 Task: Create a section Acceleration Adventure and in the section, add a milestone Security Enhancements in the project ZoomTech.
Action: Mouse moved to (43, 370)
Screenshot: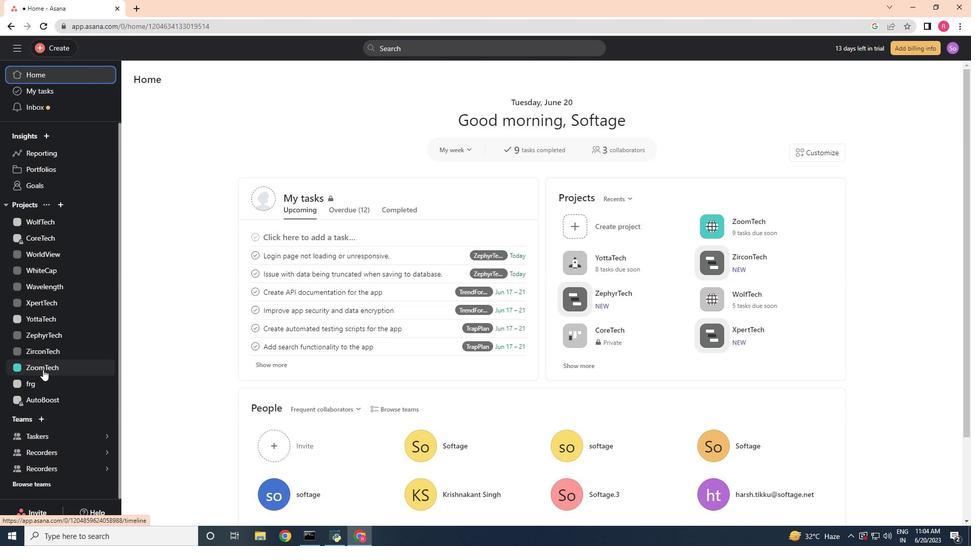 
Action: Mouse pressed left at (43, 370)
Screenshot: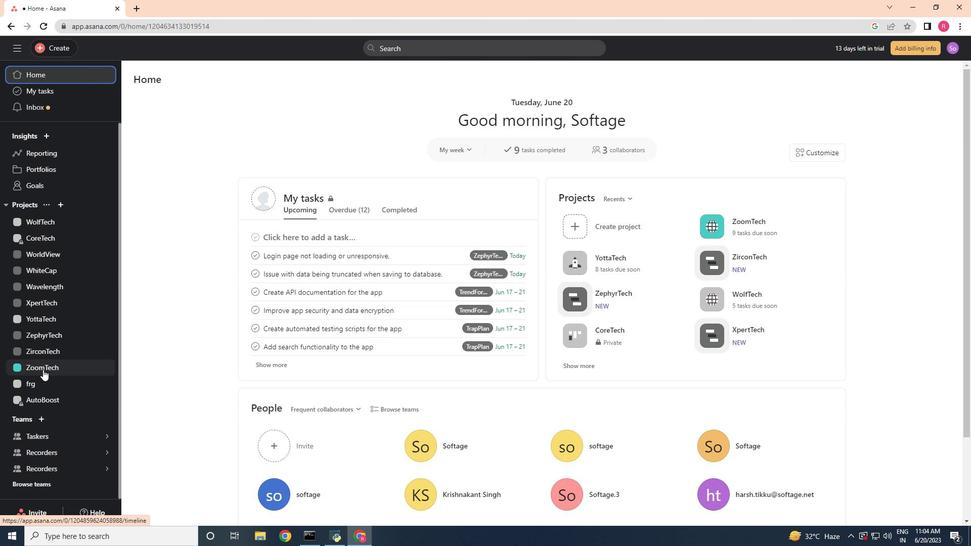 
Action: Mouse moved to (275, 396)
Screenshot: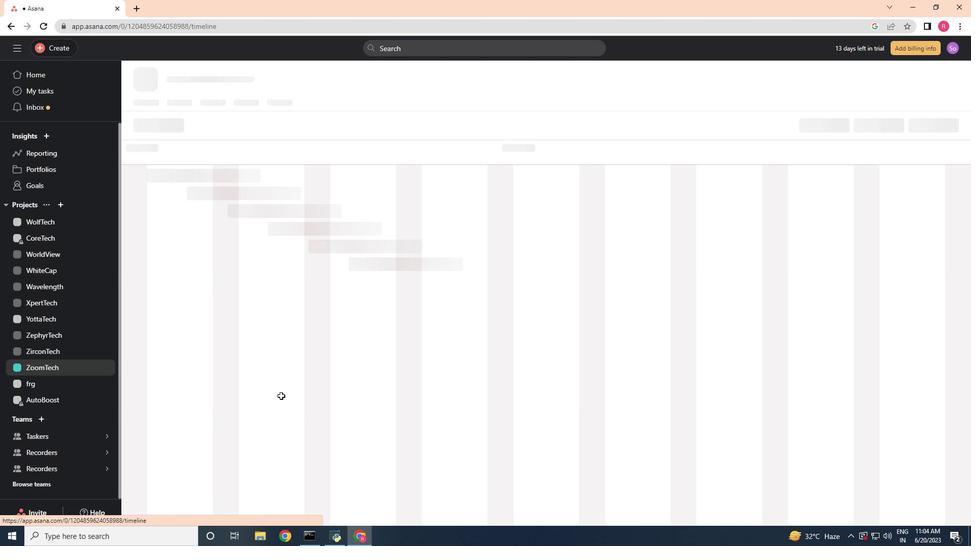 
Action: Mouse scrolled (275, 395) with delta (0, 0)
Screenshot: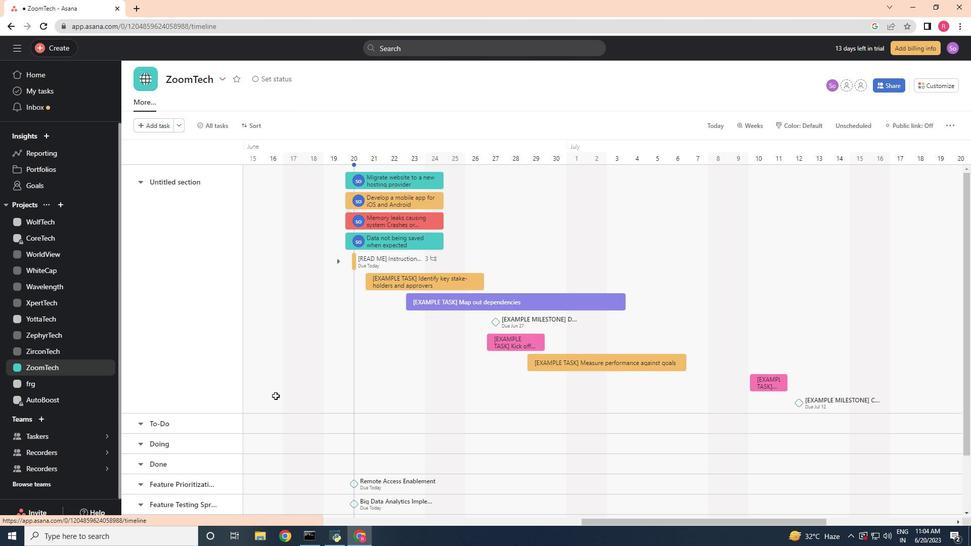 
Action: Mouse moved to (274, 396)
Screenshot: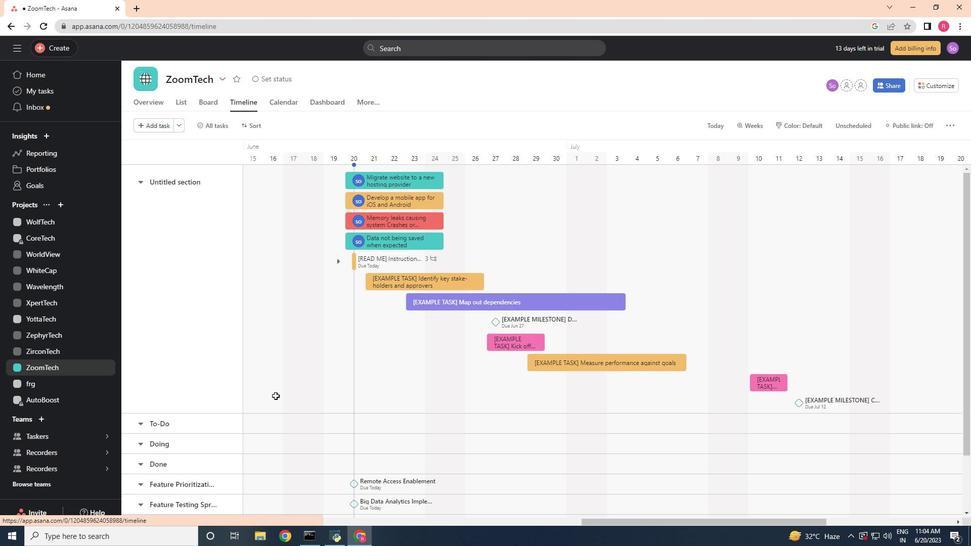 
Action: Mouse scrolled (274, 395) with delta (0, 0)
Screenshot: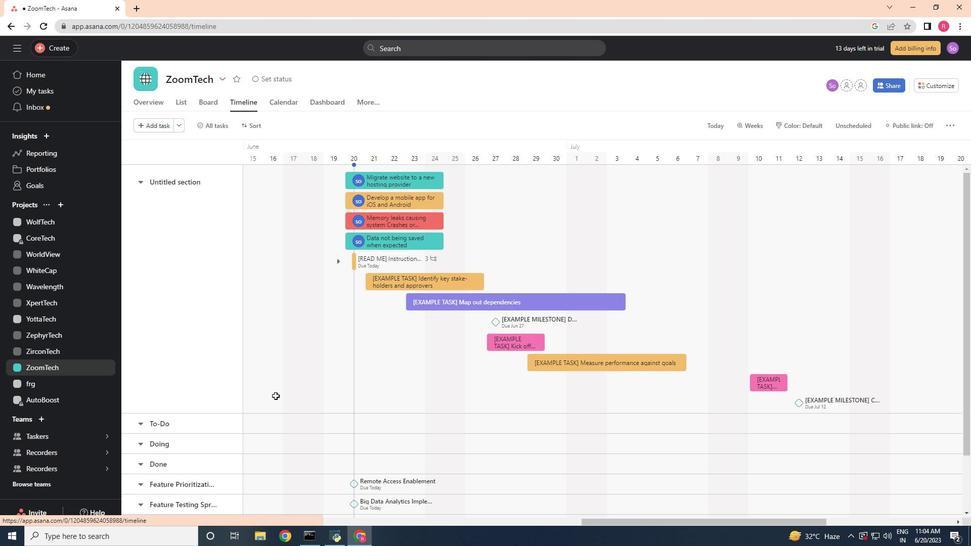 
Action: Mouse moved to (274, 396)
Screenshot: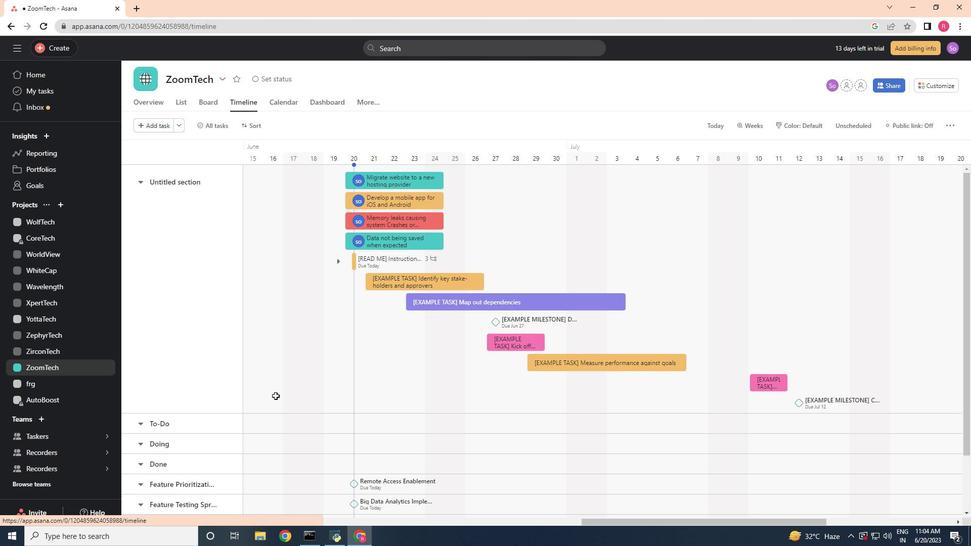 
Action: Mouse scrolled (274, 396) with delta (0, 0)
Screenshot: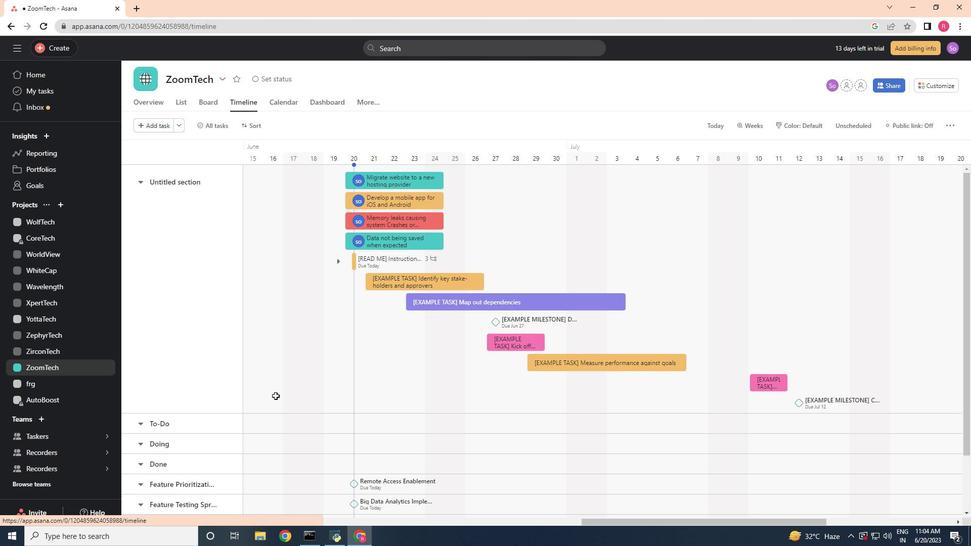 
Action: Mouse scrolled (274, 396) with delta (0, 0)
Screenshot: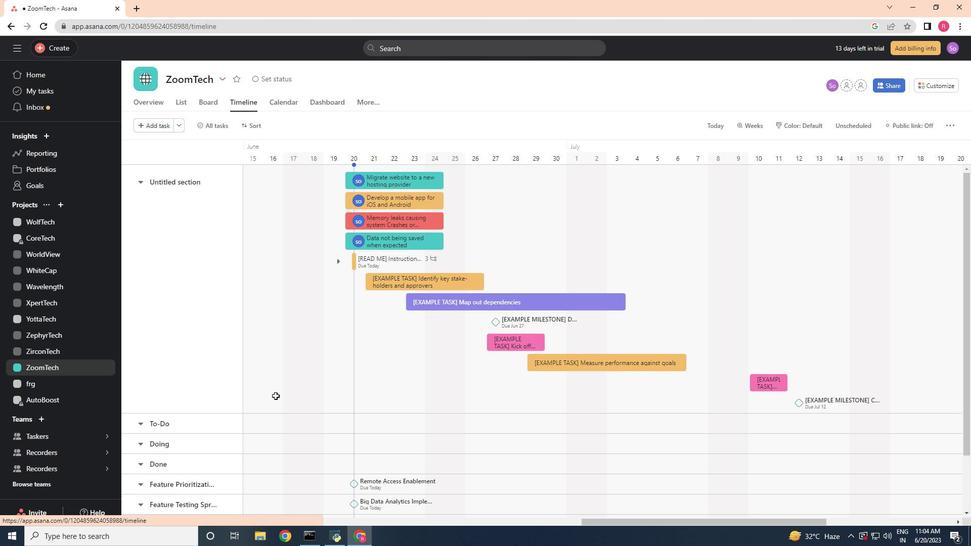 
Action: Mouse moved to (273, 397)
Screenshot: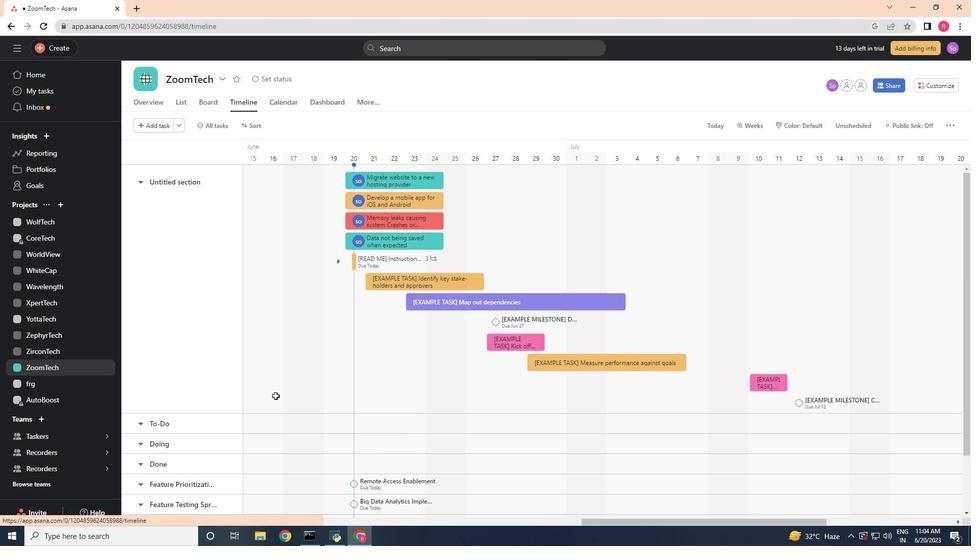 
Action: Mouse scrolled (273, 396) with delta (0, 0)
Screenshot: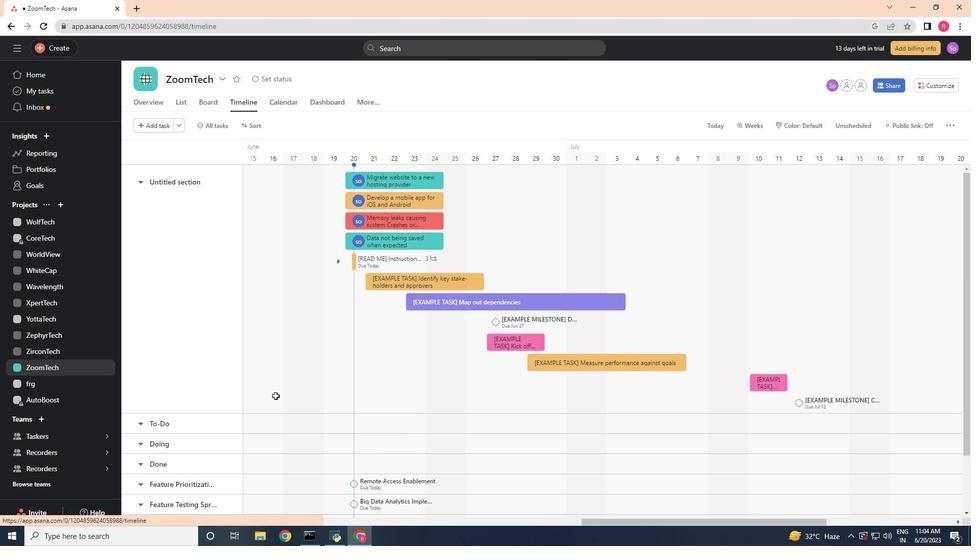 
Action: Mouse moved to (273, 397)
Screenshot: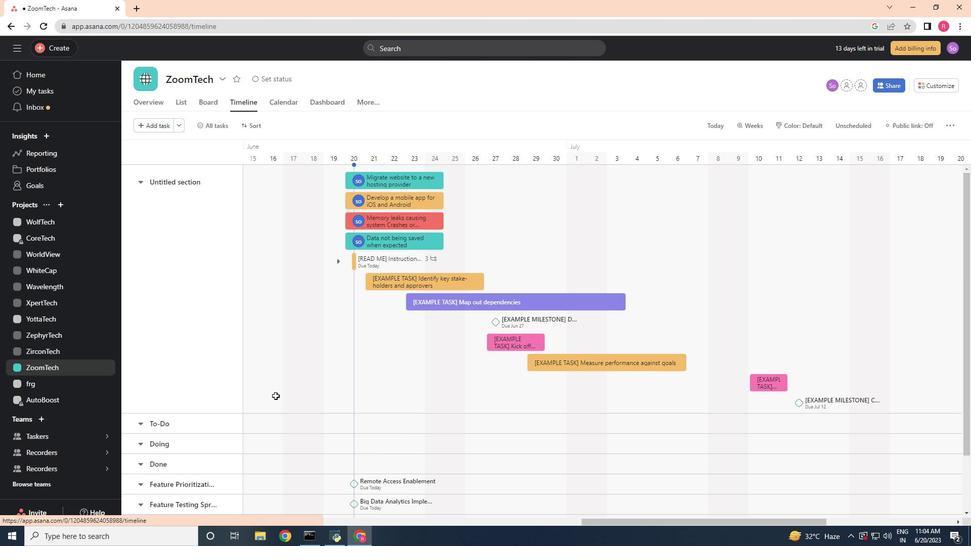 
Action: Mouse scrolled (273, 396) with delta (0, 0)
Screenshot: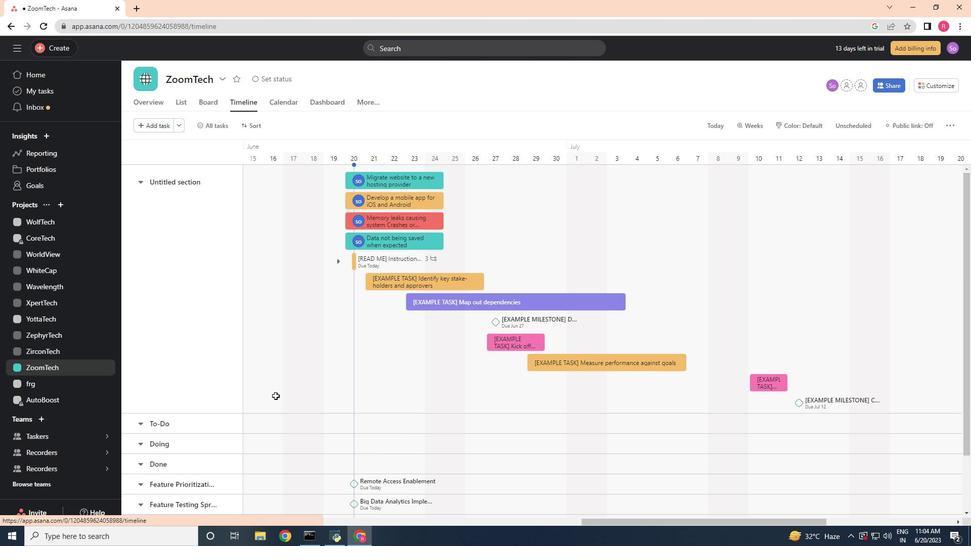 
Action: Mouse moved to (224, 504)
Screenshot: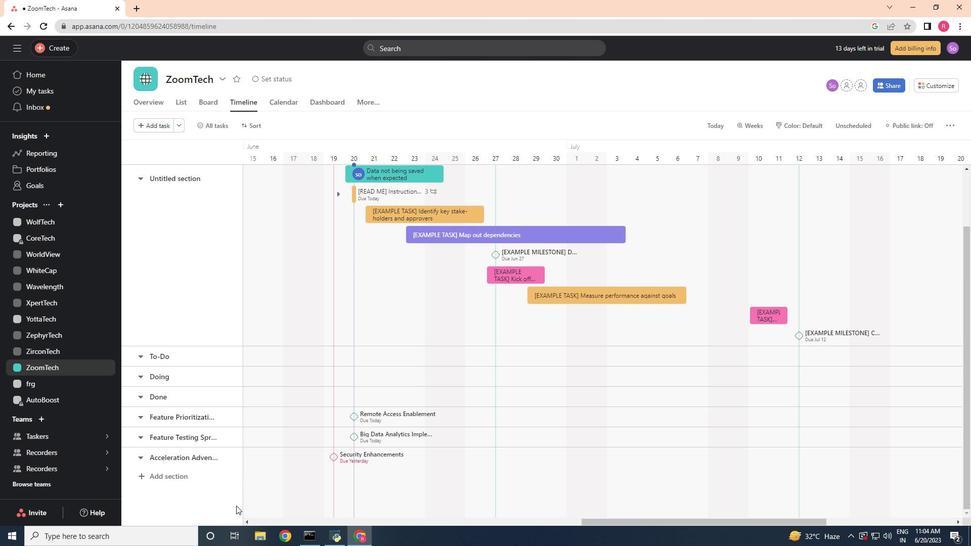 
Action: Mouse scrolled (224, 503) with delta (0, 0)
Screenshot: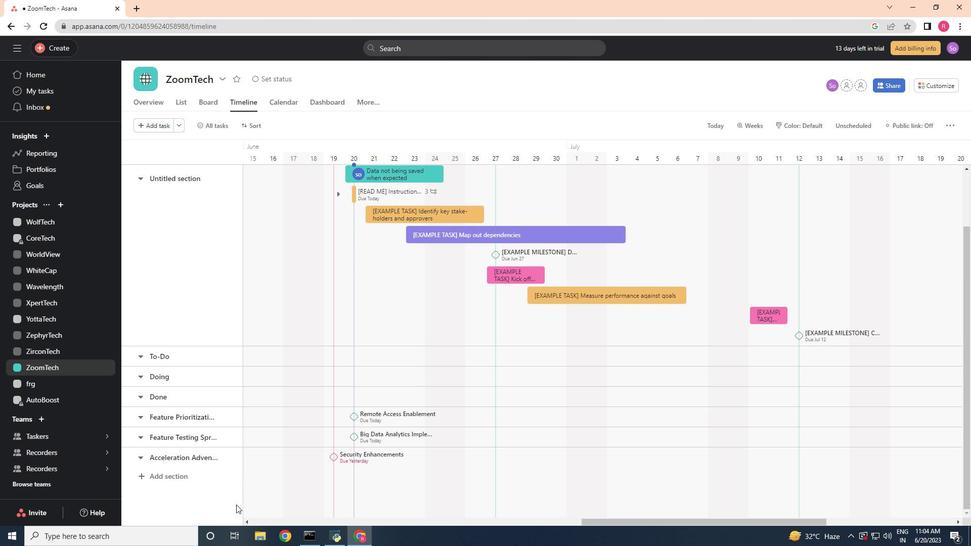 
Action: Mouse moved to (223, 504)
Screenshot: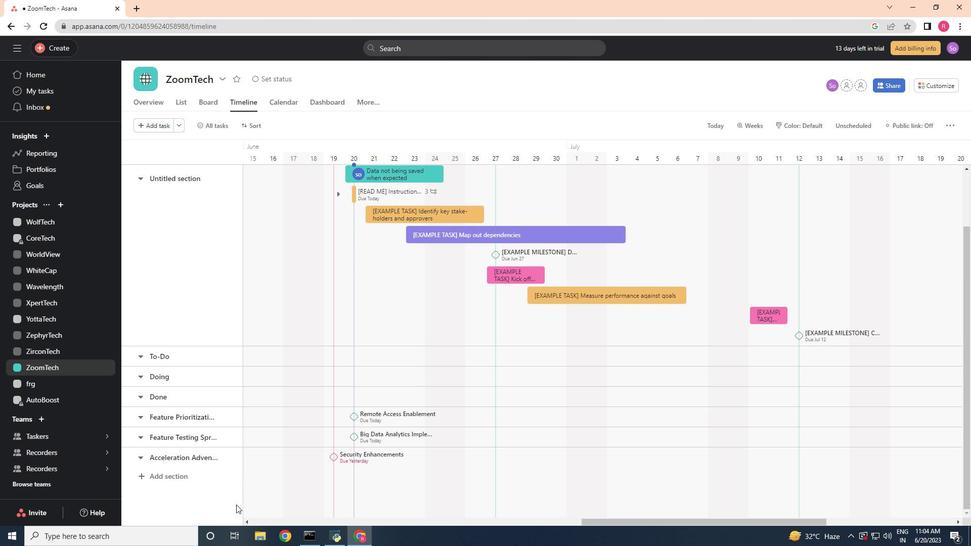 
Action: Mouse scrolled (223, 503) with delta (0, 0)
Screenshot: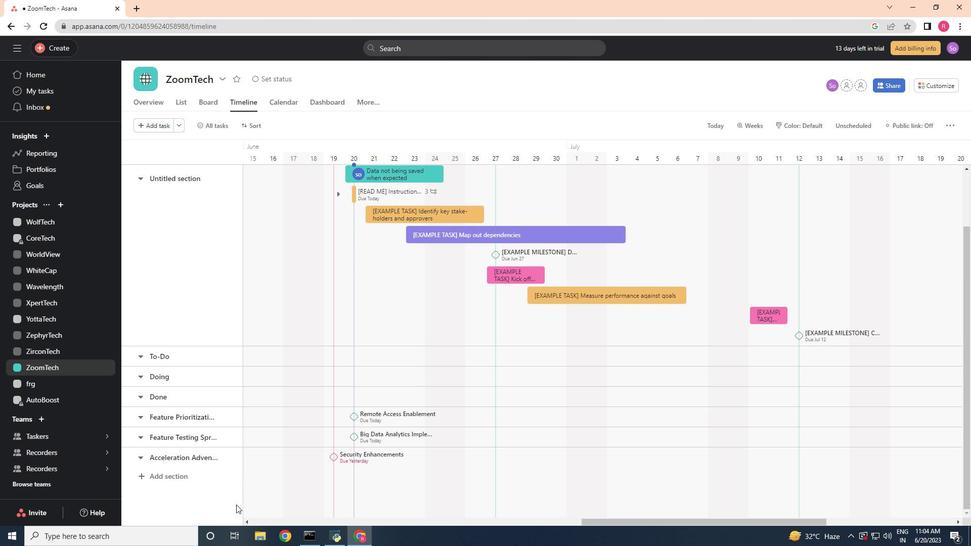 
Action: Mouse moved to (222, 504)
Screenshot: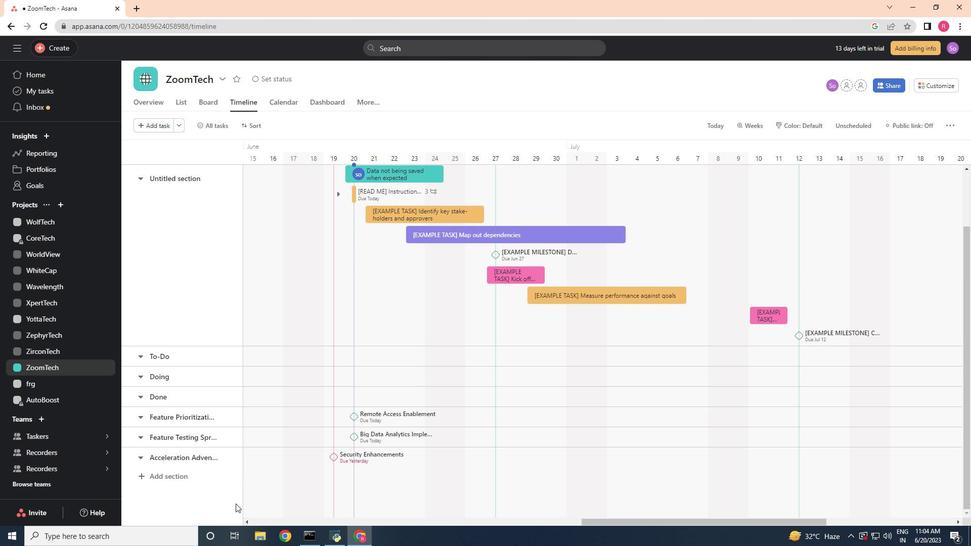 
Action: Mouse scrolled (222, 503) with delta (0, 0)
Screenshot: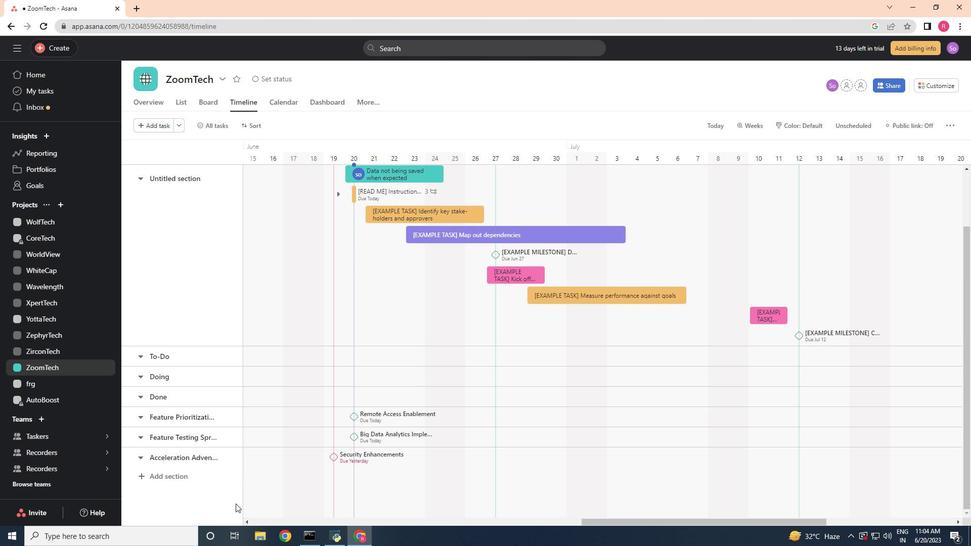 
Action: Mouse moved to (170, 477)
Screenshot: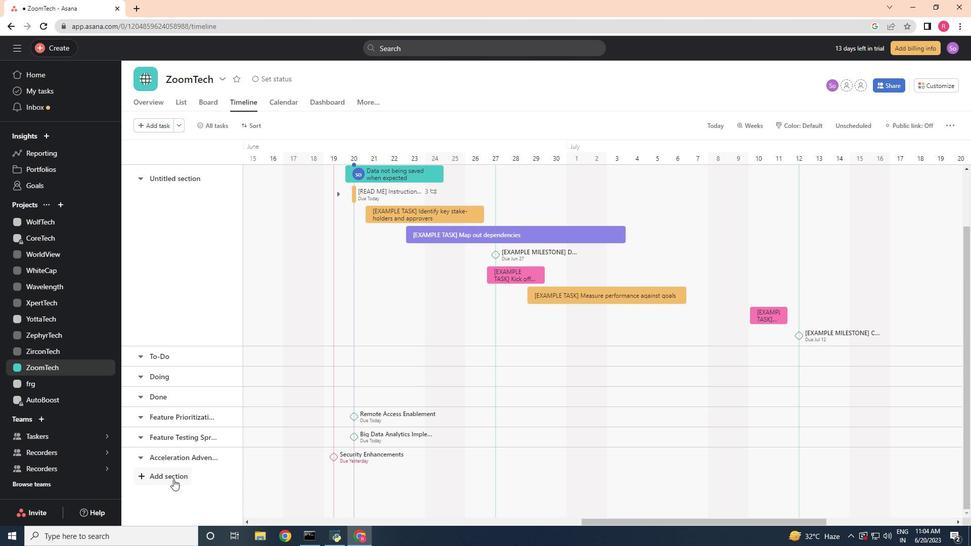 
Action: Mouse pressed left at (170, 477)
Screenshot: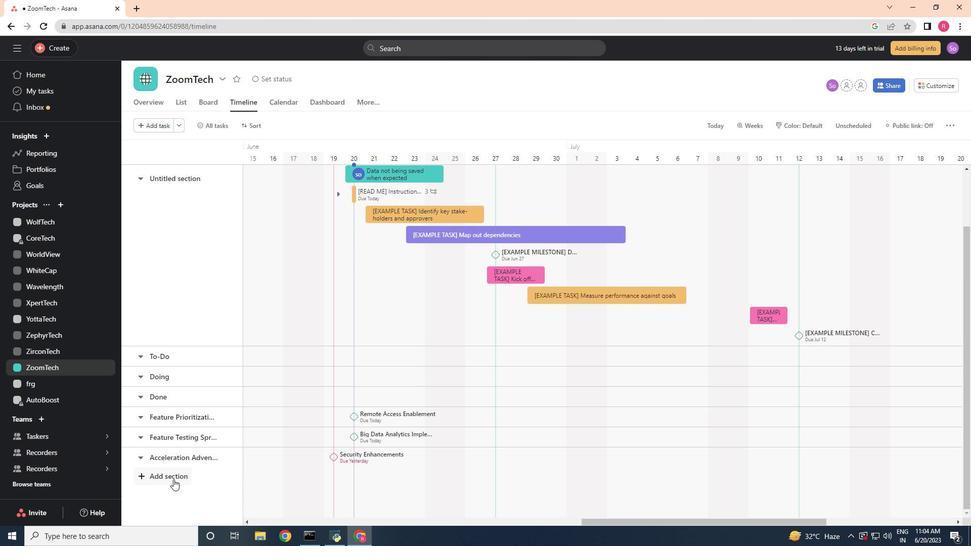
Action: Key pressed <Key.shift><Key.shift><Key.shift><Key.shift><Key.shift><Key.shift><Key.shift><Key.shift><Key.shift><Key.shift><Key.shift><Key.shift><Key.shift><Key.shift><Key.shift><Key.shift><Key.shift><Key.shift>Acceleration<Key.space><Key.shift>Adventure
Screenshot: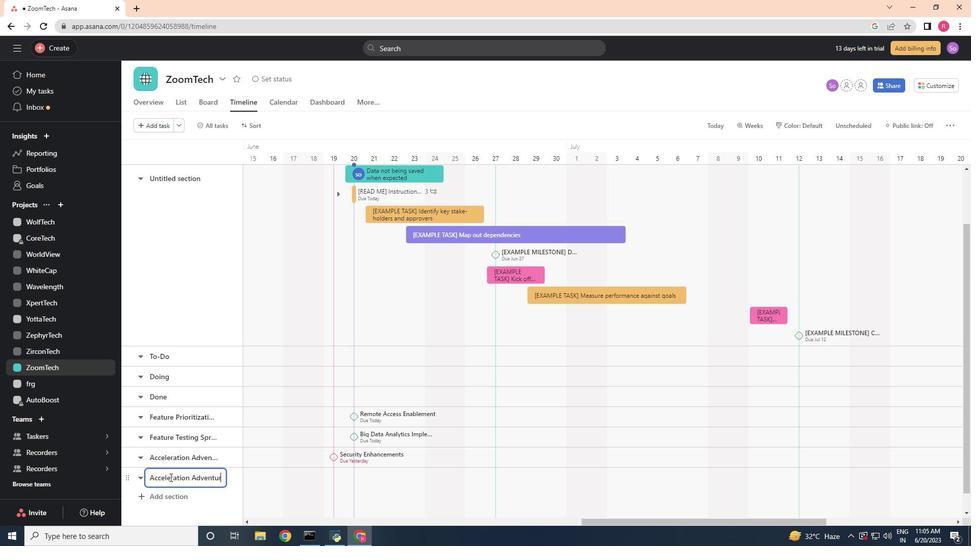 
Action: Mouse moved to (256, 477)
Screenshot: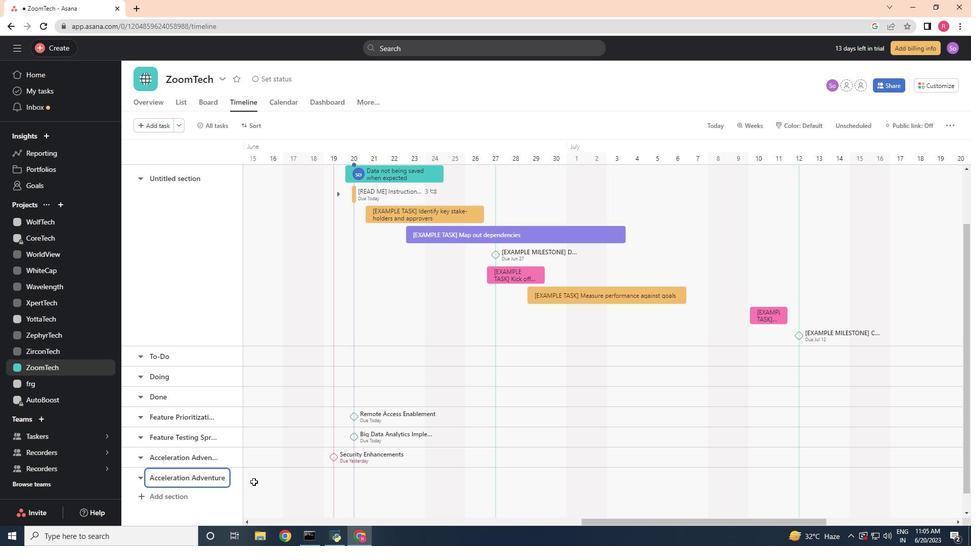 
Action: Mouse pressed left at (256, 477)
Screenshot: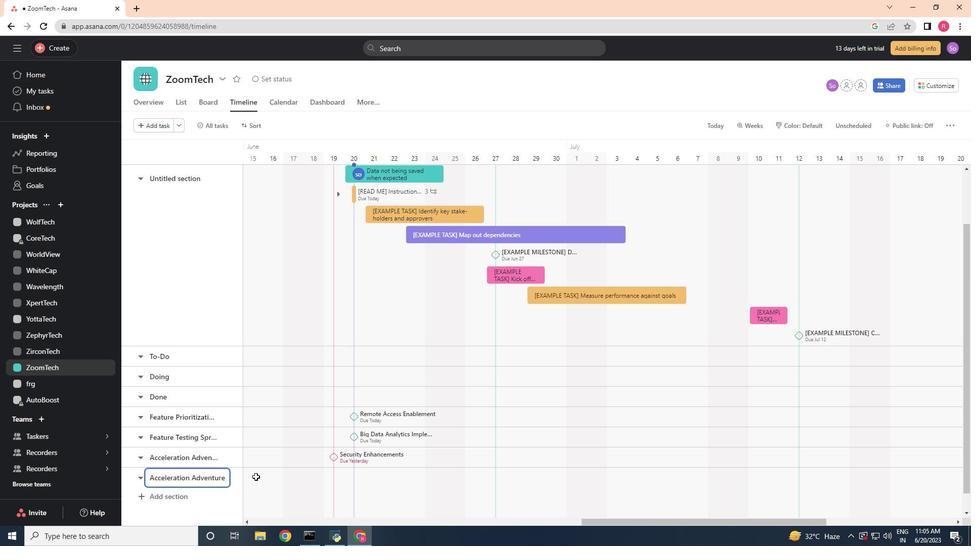 
Action: Key pressed <Key.shift>Security<Key.space><Key.shift>Enhancements
Screenshot: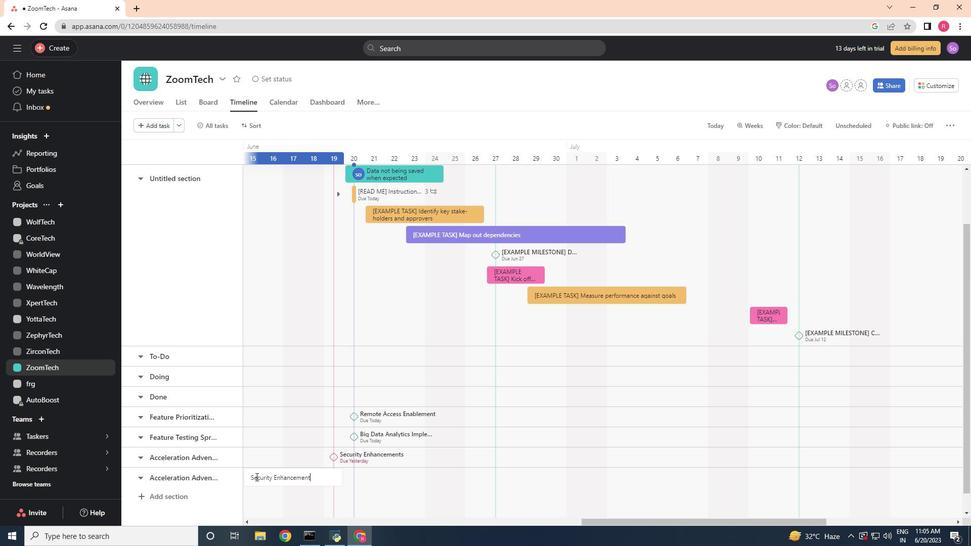 
Action: Mouse moved to (314, 475)
Screenshot: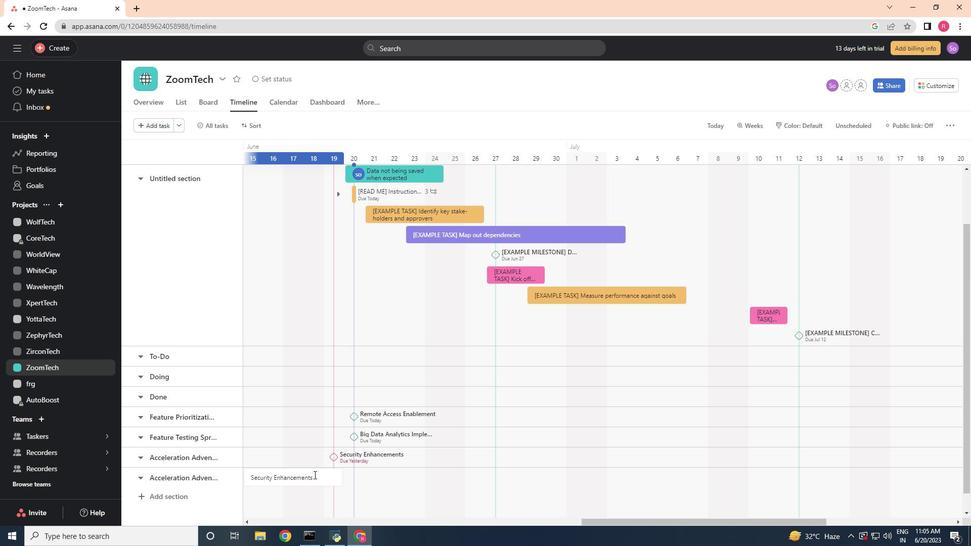 
Action: Mouse pressed right at (314, 475)
Screenshot: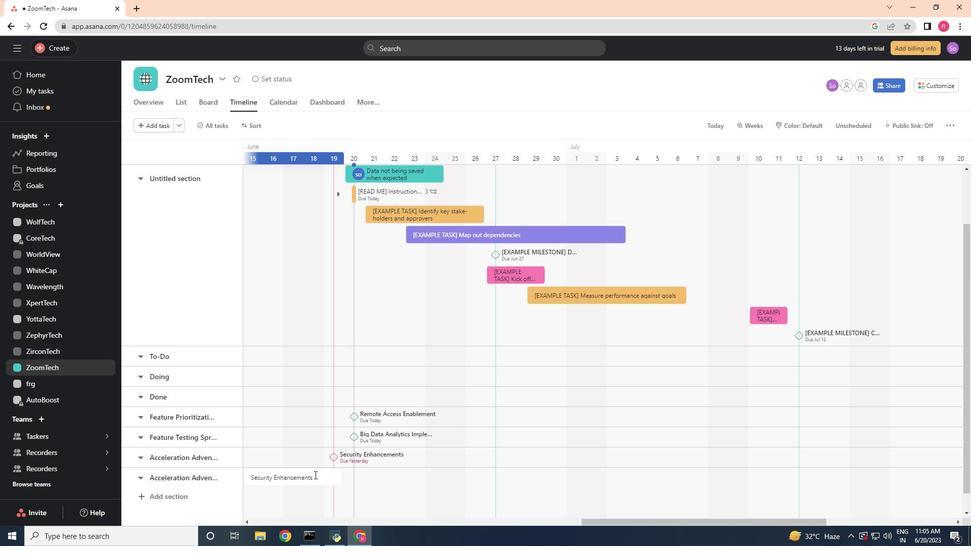 
Action: Mouse moved to (357, 424)
Screenshot: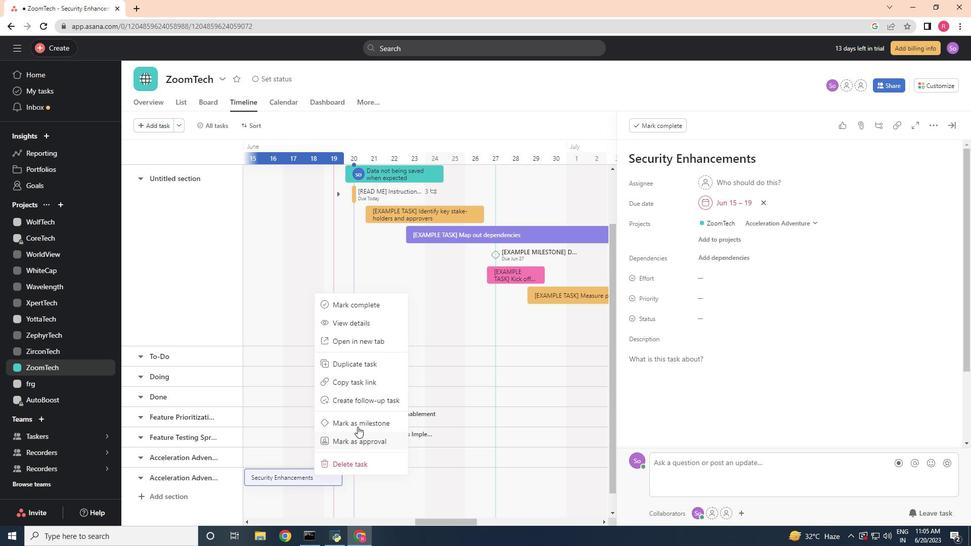 
Action: Mouse pressed left at (357, 424)
Screenshot: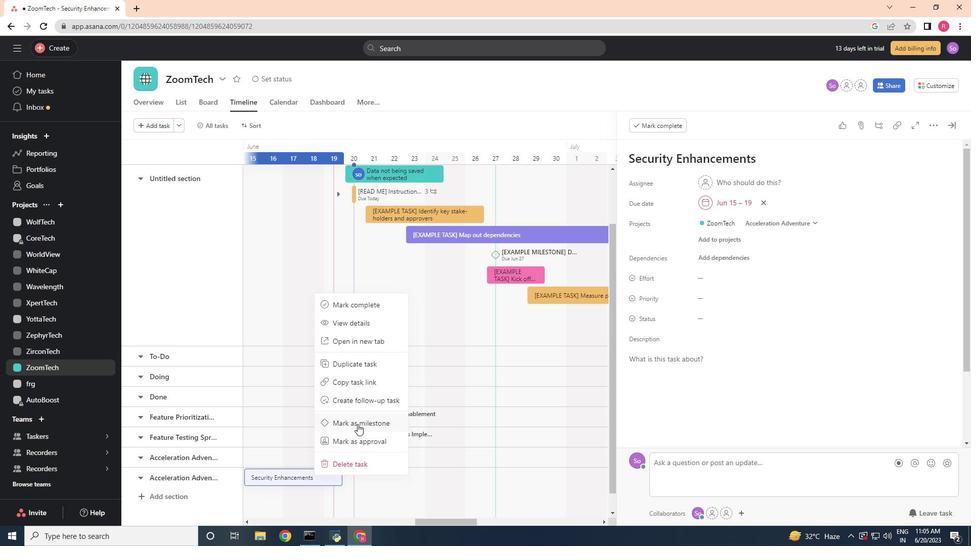 
